Task: Show profile photos to no one.
Action: Mouse moved to (699, 86)
Screenshot: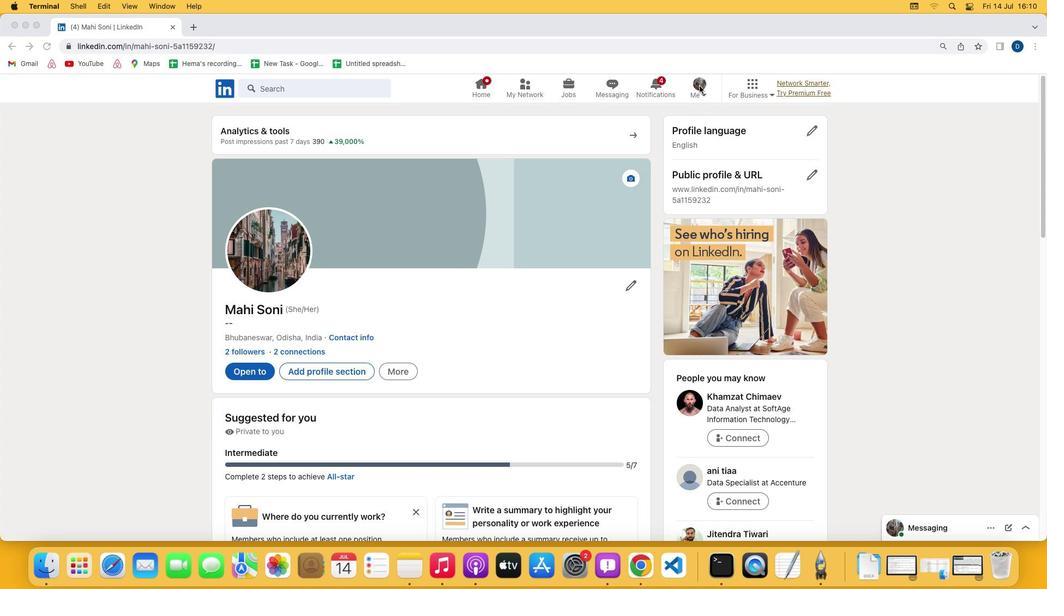 
Action: Mouse pressed left at (699, 86)
Screenshot: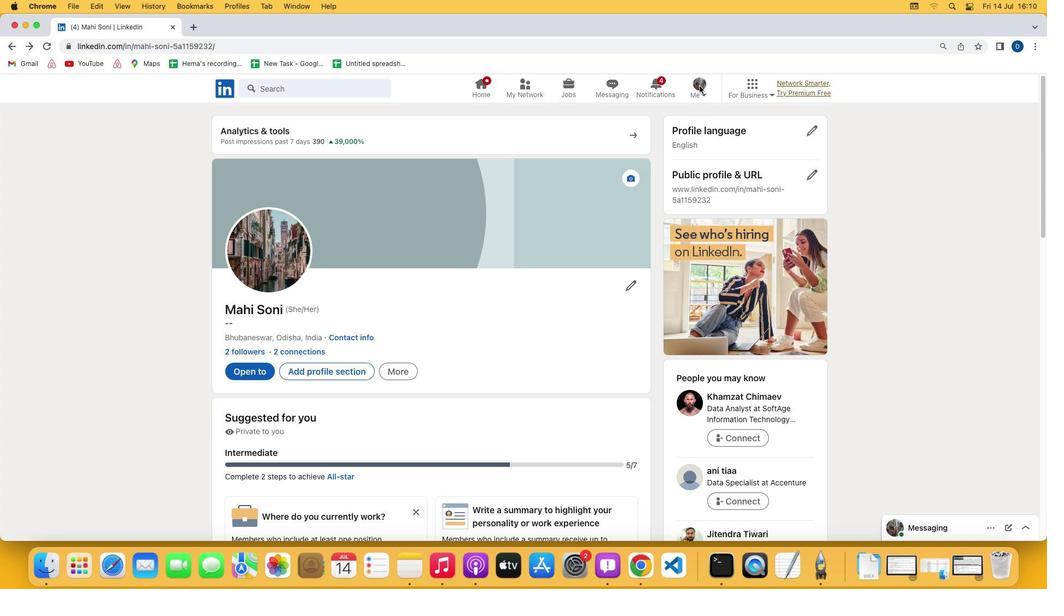
Action: Mouse moved to (699, 86)
Screenshot: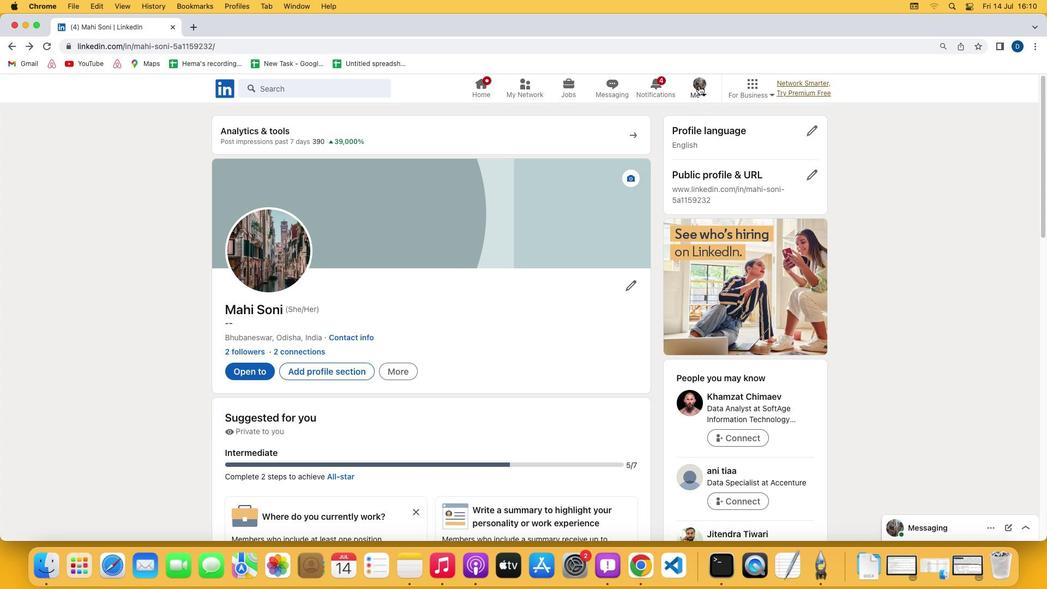 
Action: Mouse pressed left at (699, 86)
Screenshot: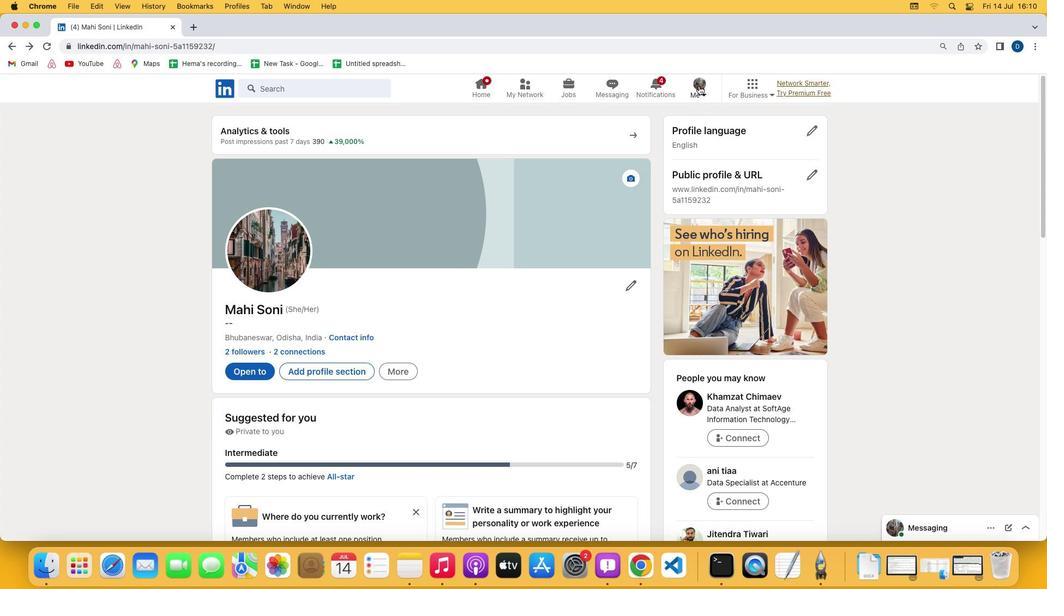 
Action: Mouse moved to (621, 207)
Screenshot: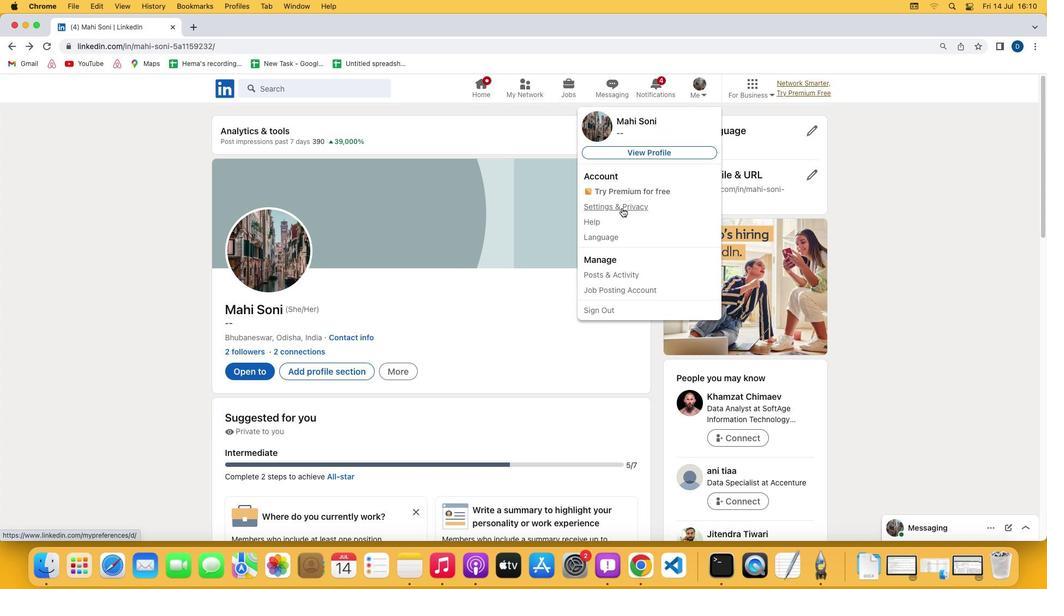 
Action: Mouse pressed left at (621, 207)
Screenshot: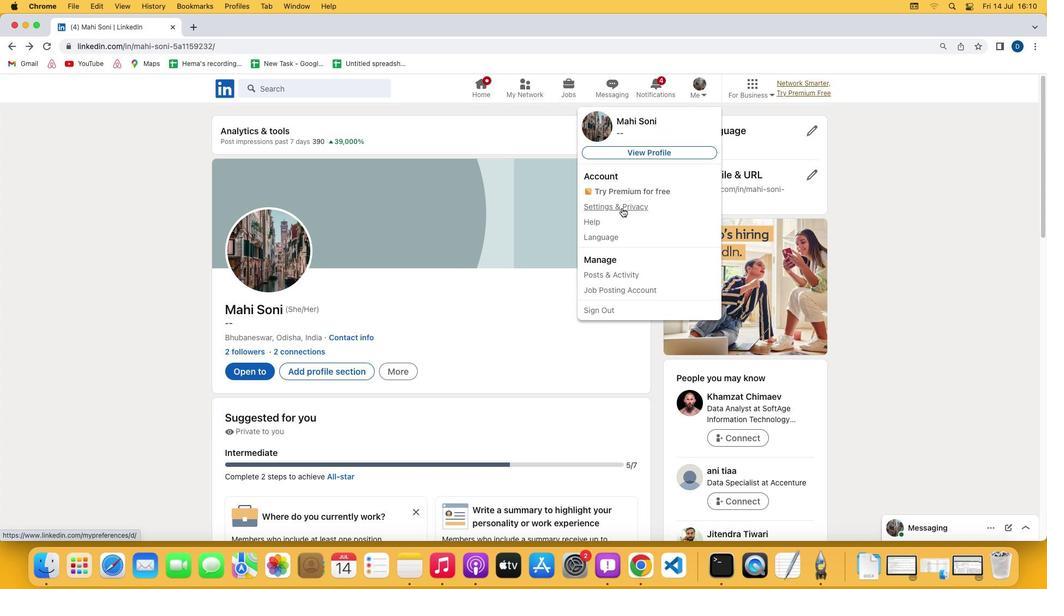 
Action: Mouse moved to (476, 451)
Screenshot: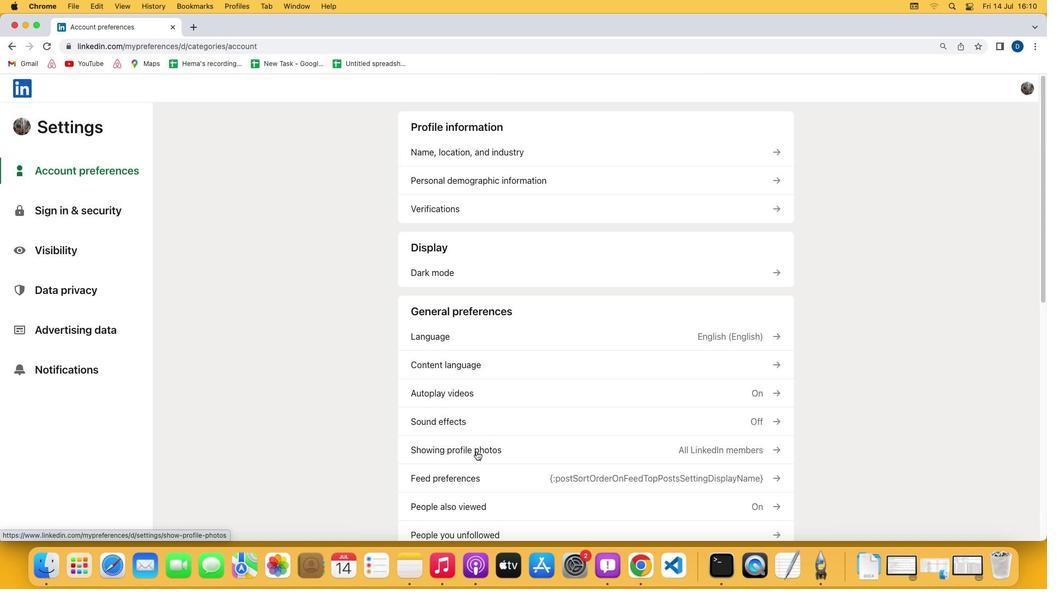 
Action: Mouse pressed left at (476, 451)
Screenshot: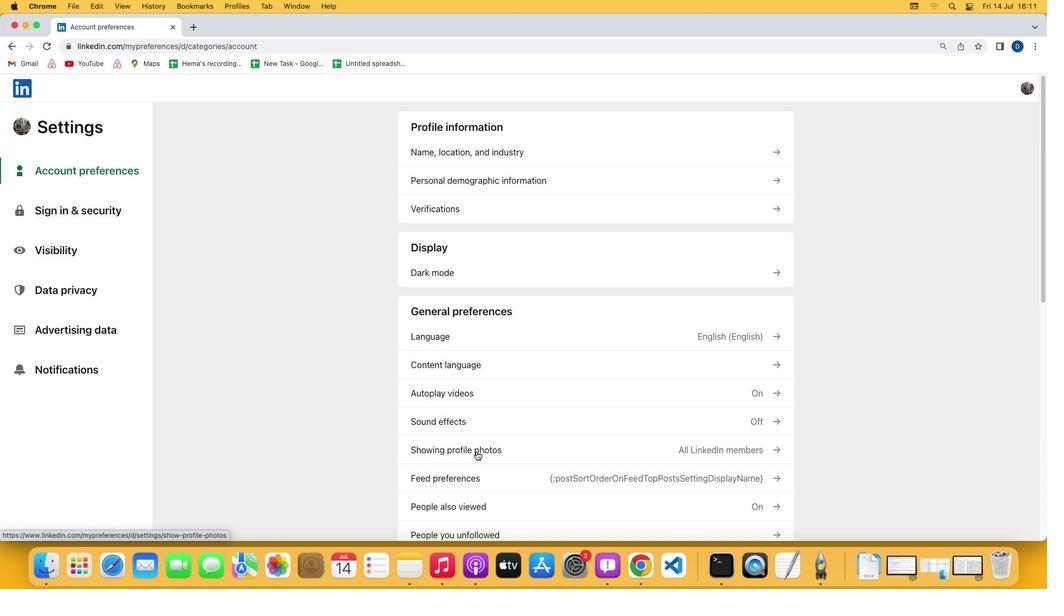 
Action: Mouse moved to (430, 194)
Screenshot: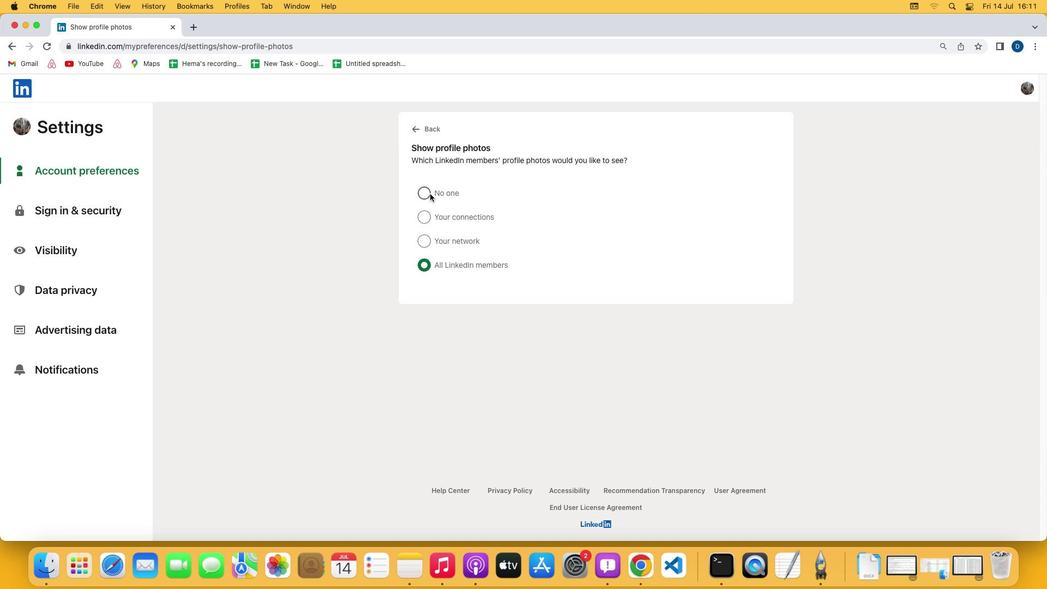 
Action: Mouse pressed left at (430, 194)
Screenshot: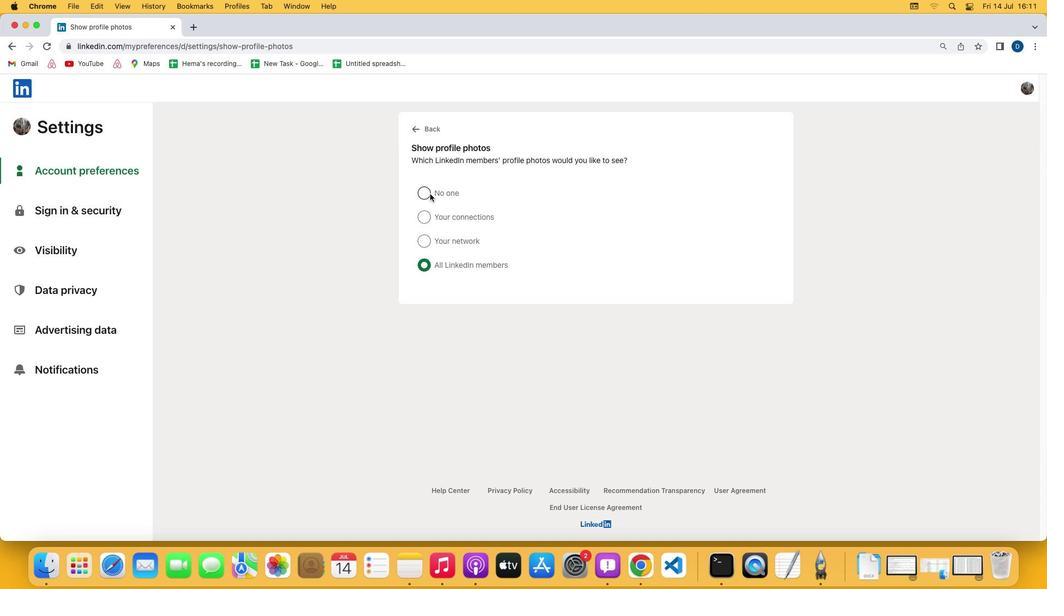 
